 Task: Create Board Data Analytics to Workspace Email Marketing Agencies. Create Board Sales Forecasting and Goal Setting to Workspace Email Marketing Agencies. Create Board Content Marketing Case Study Creation and Promotion Strategy to Workspace Email Marketing Agencies
Action: Mouse moved to (418, 79)
Screenshot: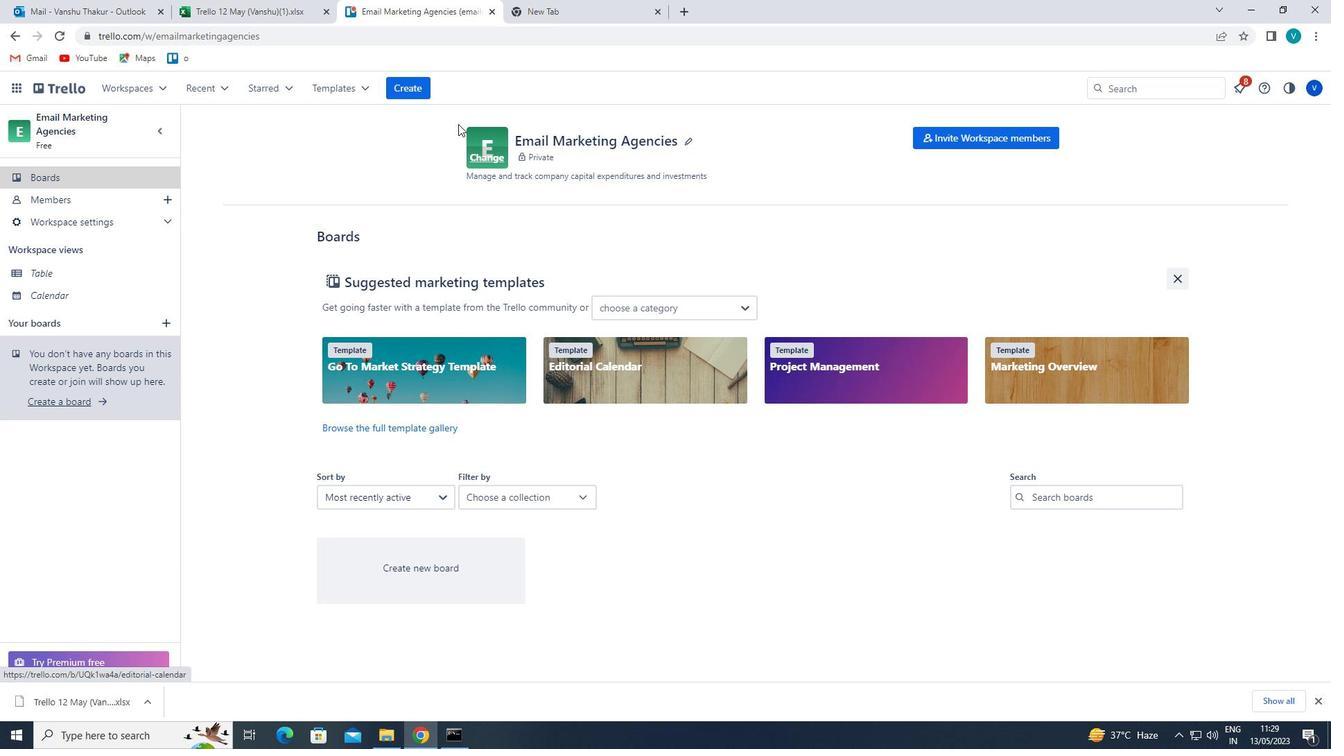 
Action: Mouse pressed left at (418, 79)
Screenshot: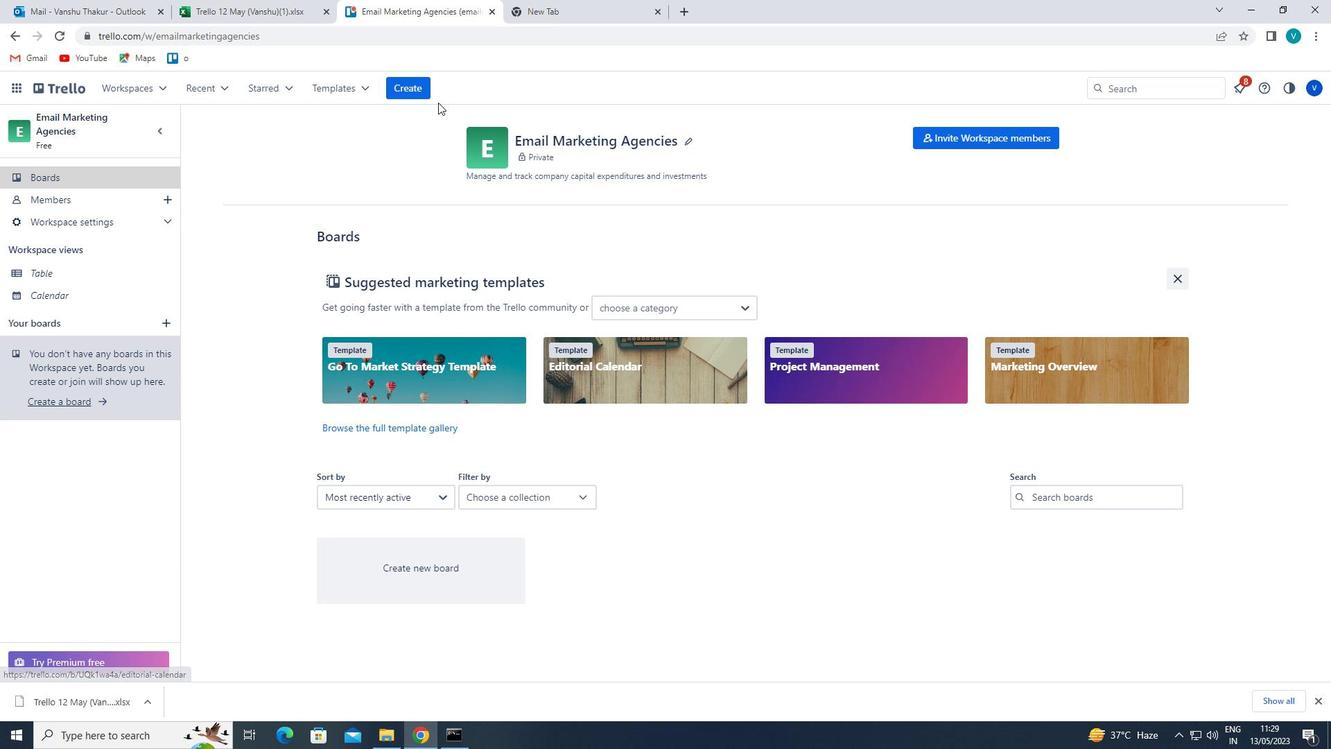 
Action: Mouse moved to (443, 127)
Screenshot: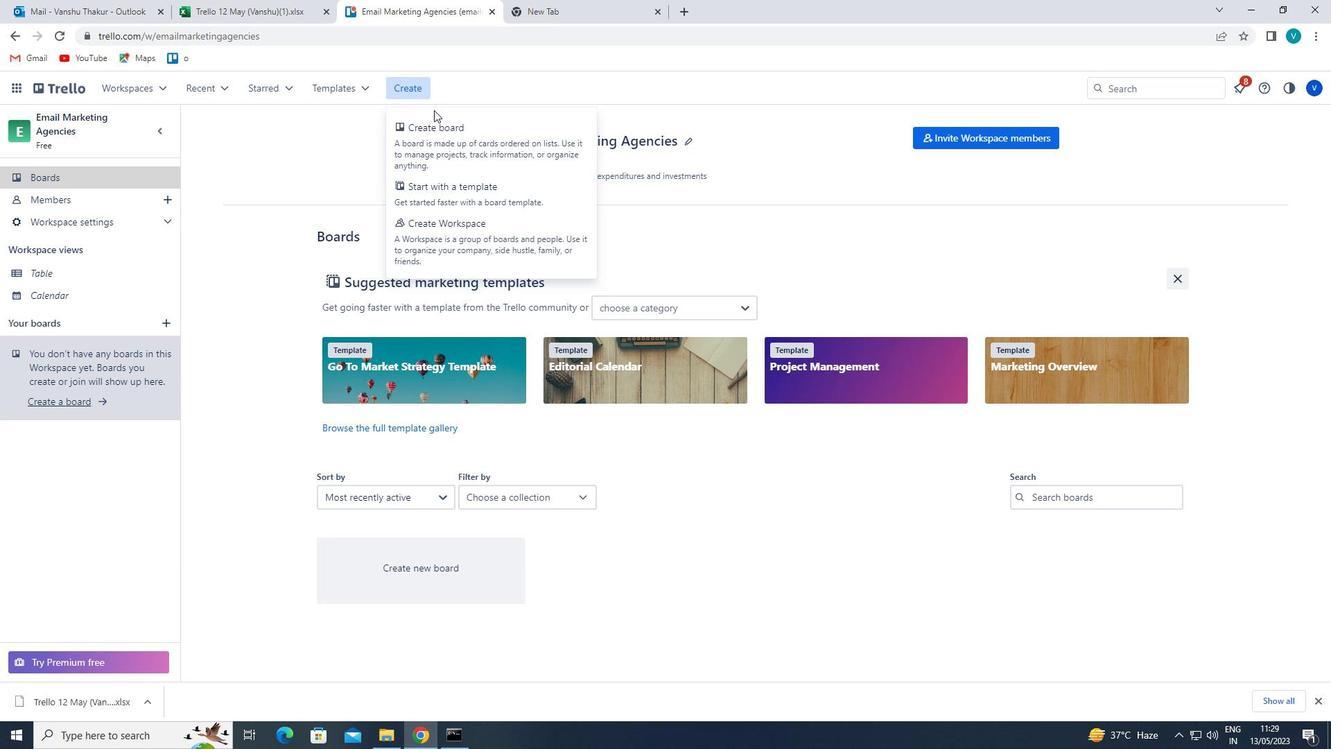 
Action: Mouse pressed left at (443, 127)
Screenshot: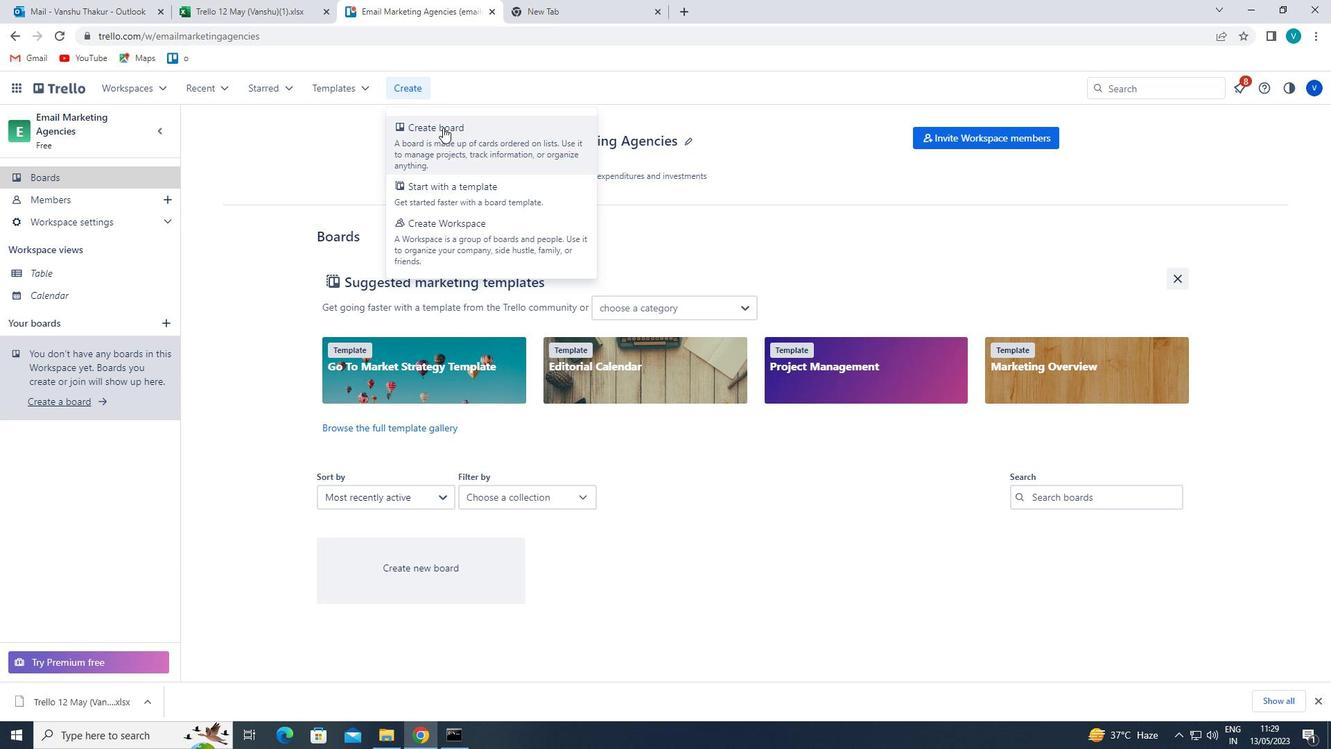 
Action: Mouse moved to (484, 332)
Screenshot: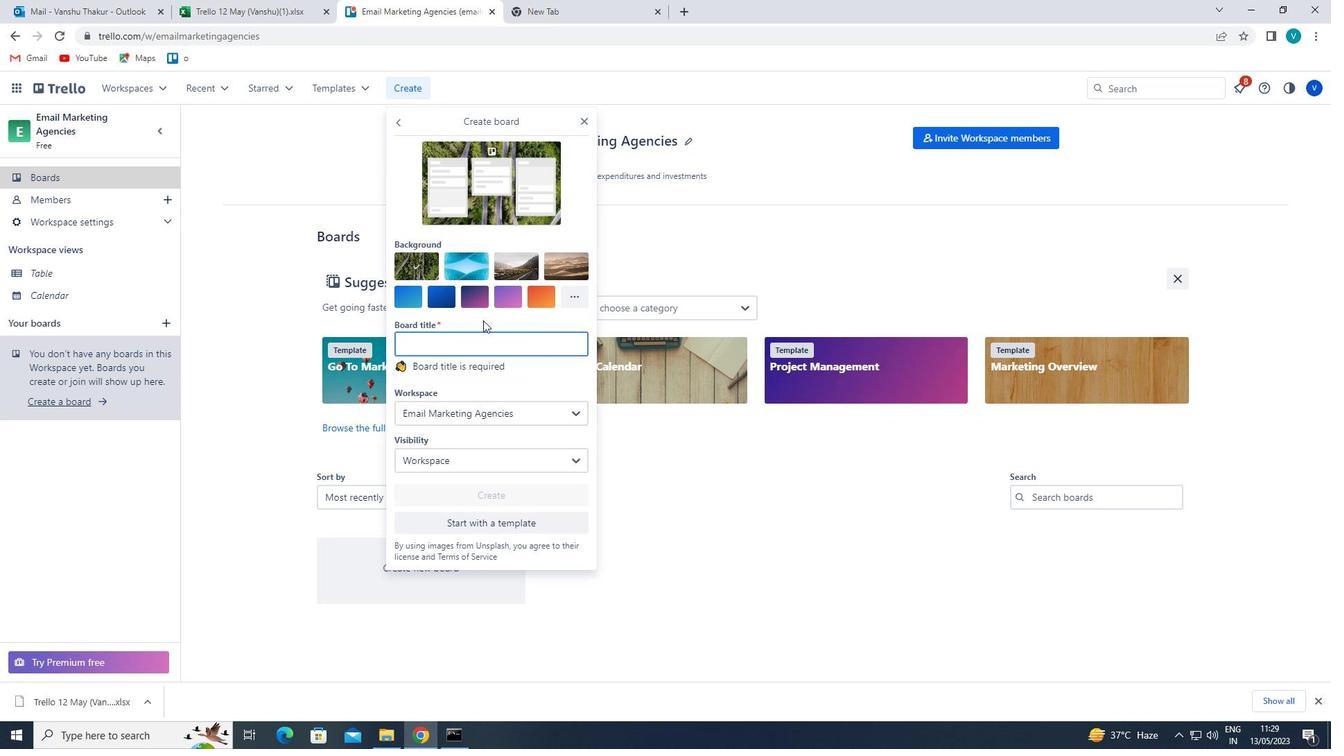 
Action: Mouse pressed left at (484, 332)
Screenshot: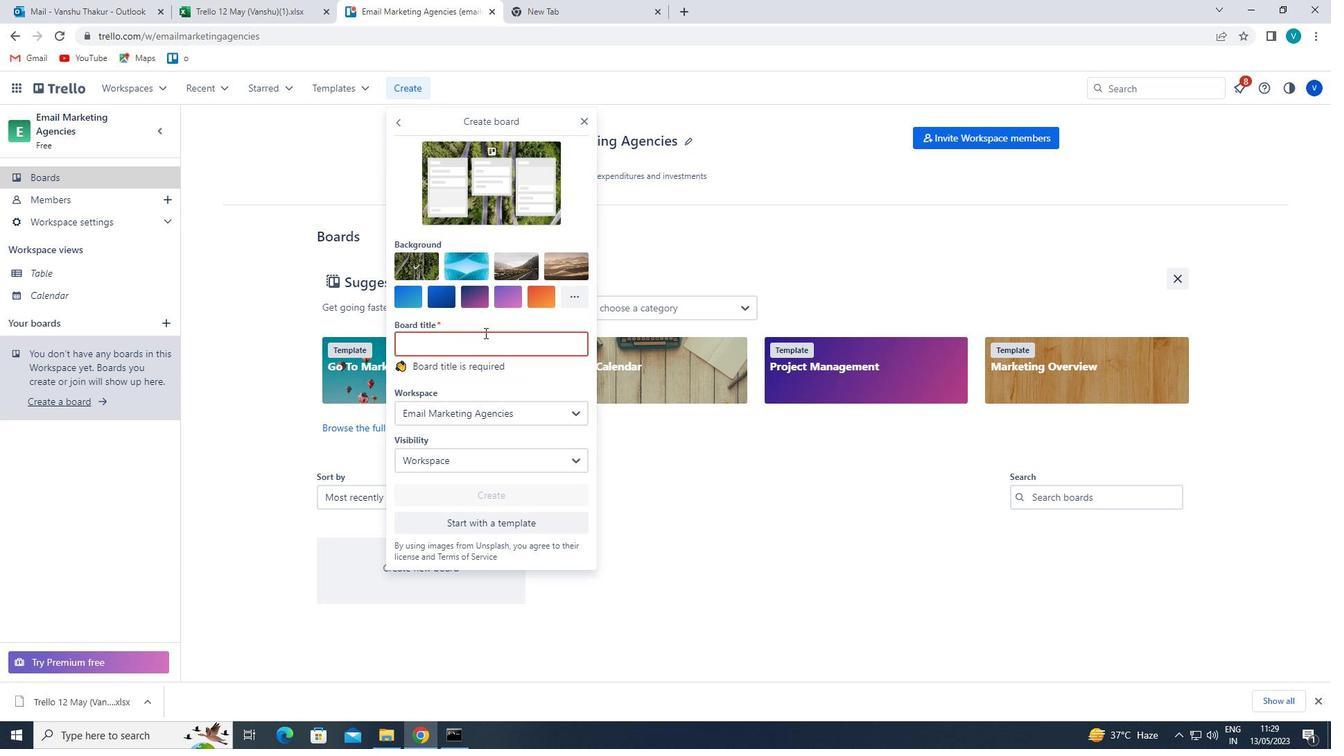 
Action: Key pressed <Key.shift>DATA<Key.space><Key.shift><Key.shift>ANALYTICS
Screenshot: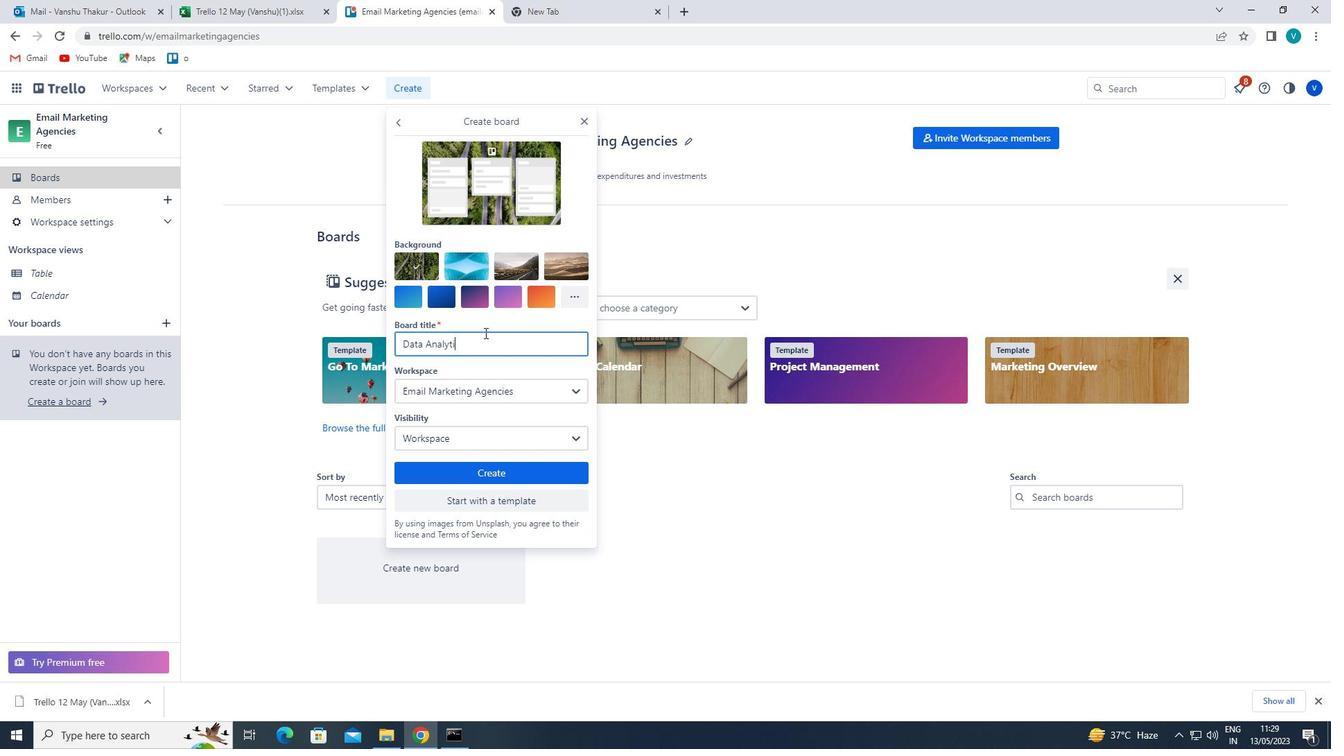 
Action: Mouse moved to (497, 470)
Screenshot: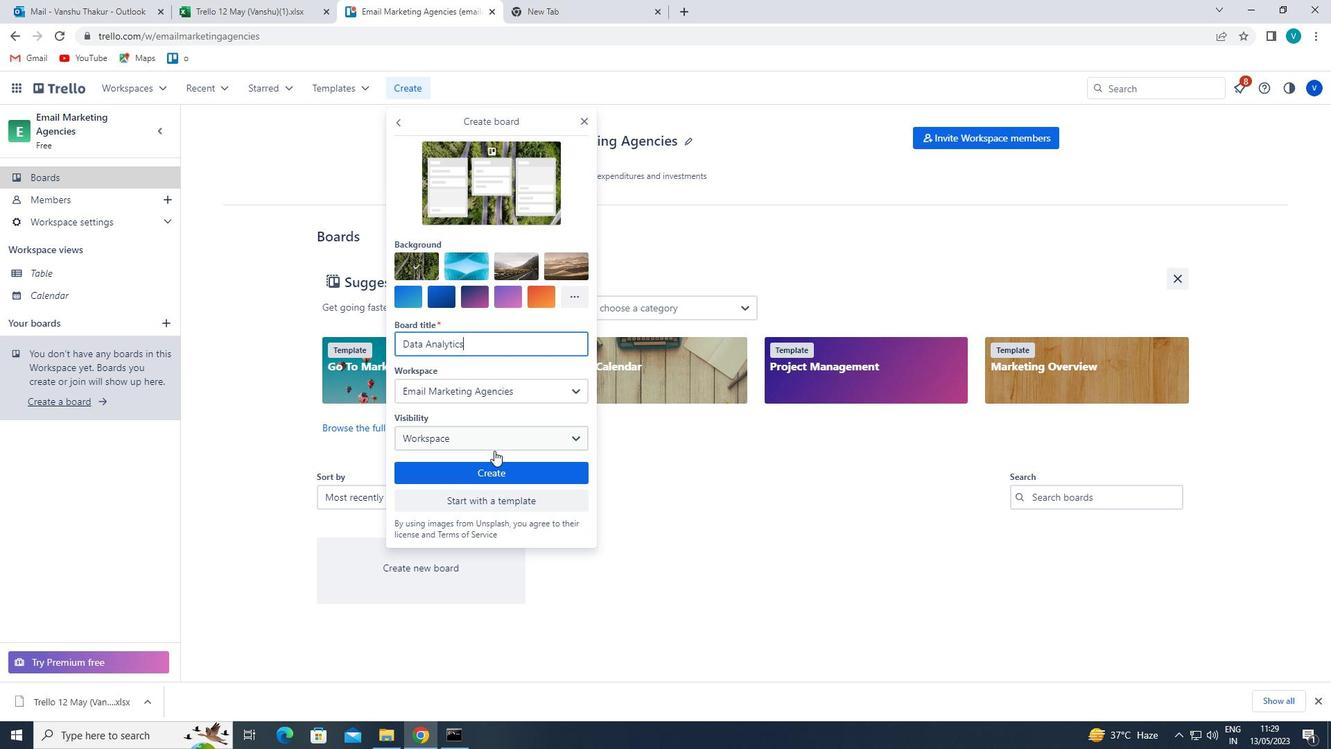 
Action: Mouse pressed left at (497, 470)
Screenshot: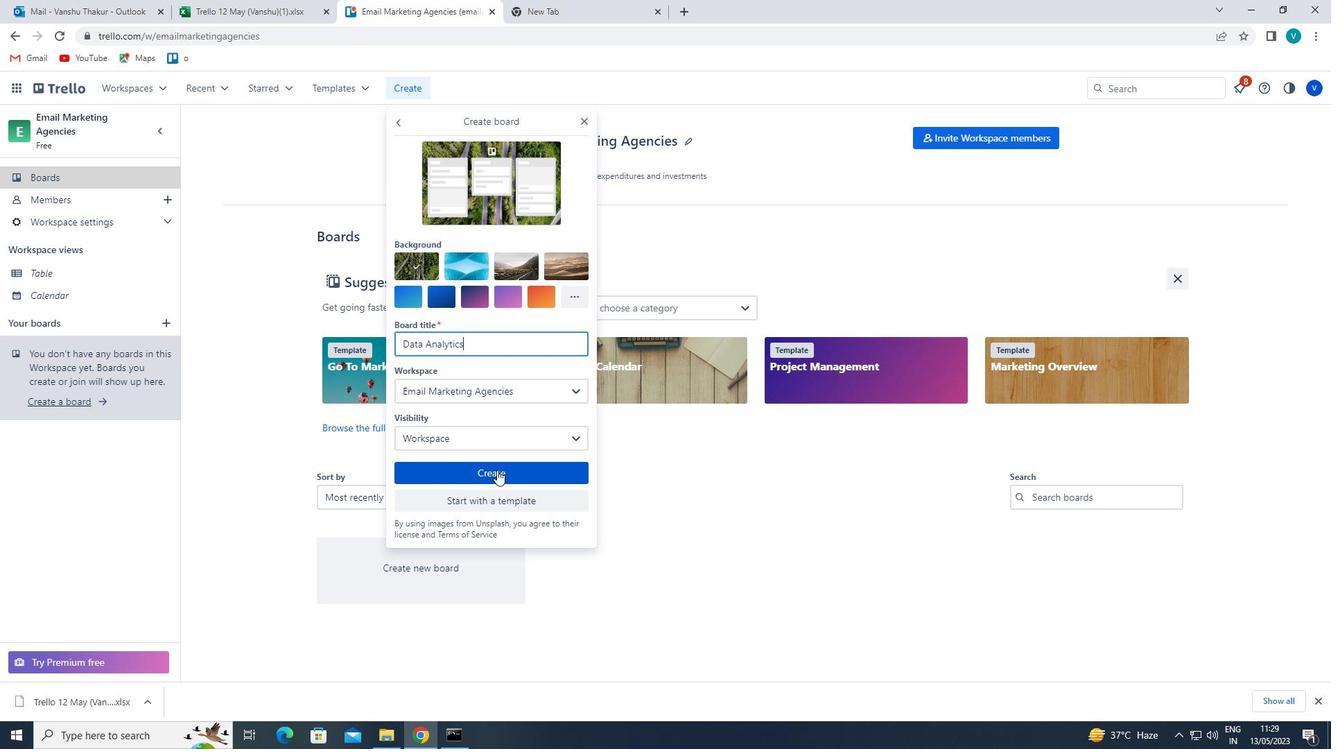 
Action: Mouse moved to (418, 81)
Screenshot: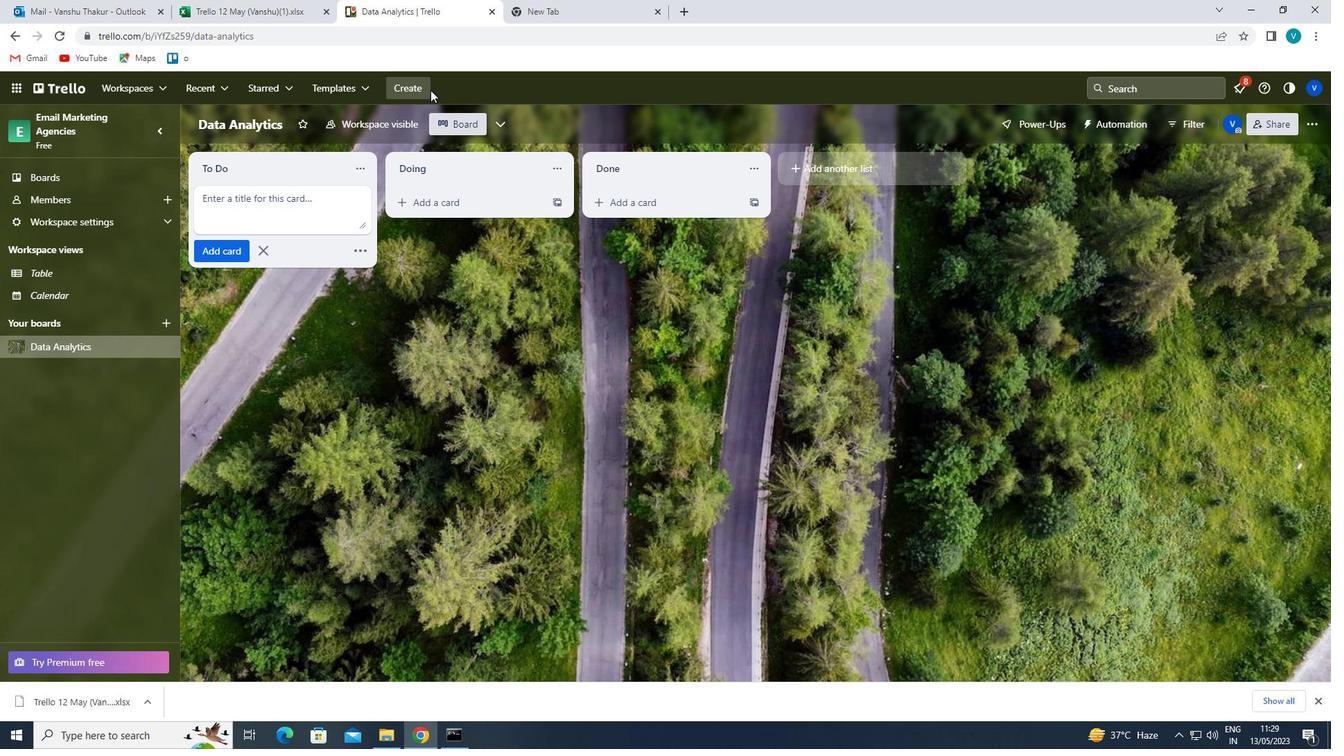 
Action: Mouse pressed left at (418, 81)
Screenshot: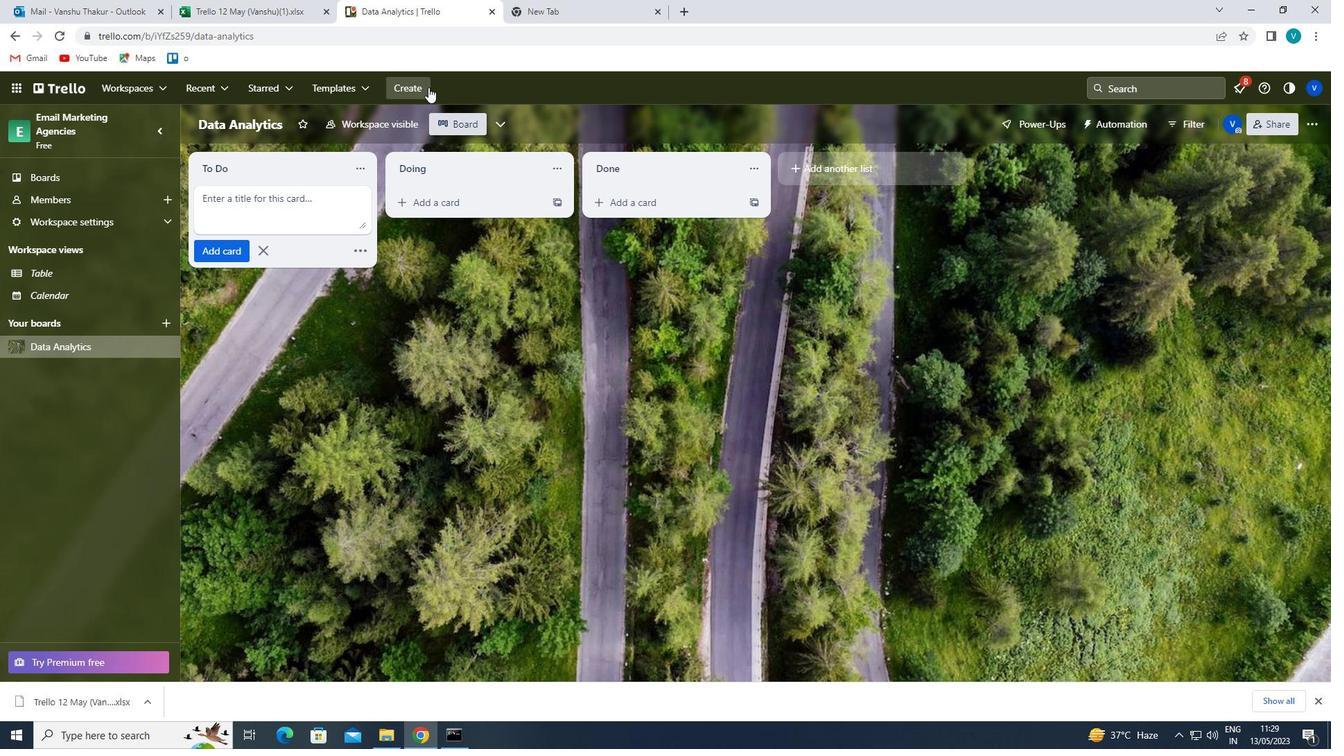 
Action: Mouse moved to (432, 131)
Screenshot: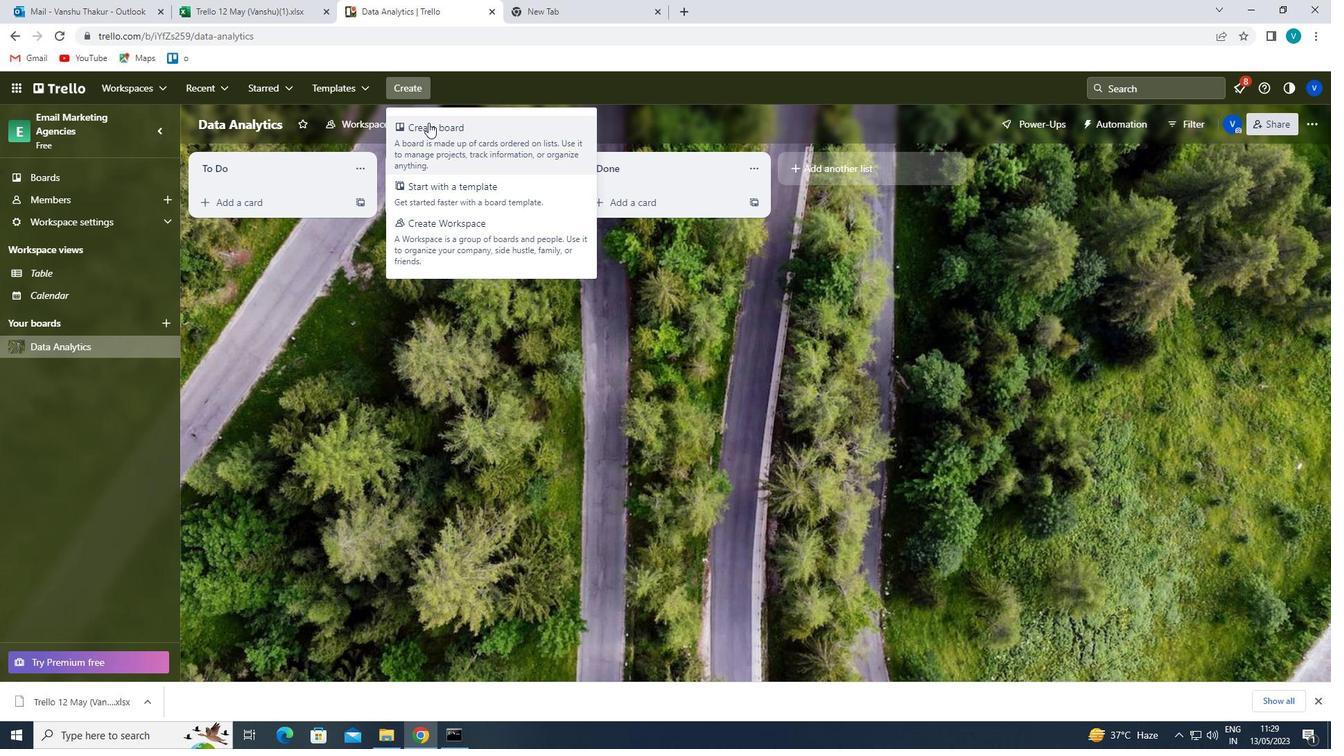 
Action: Mouse pressed left at (432, 131)
Screenshot: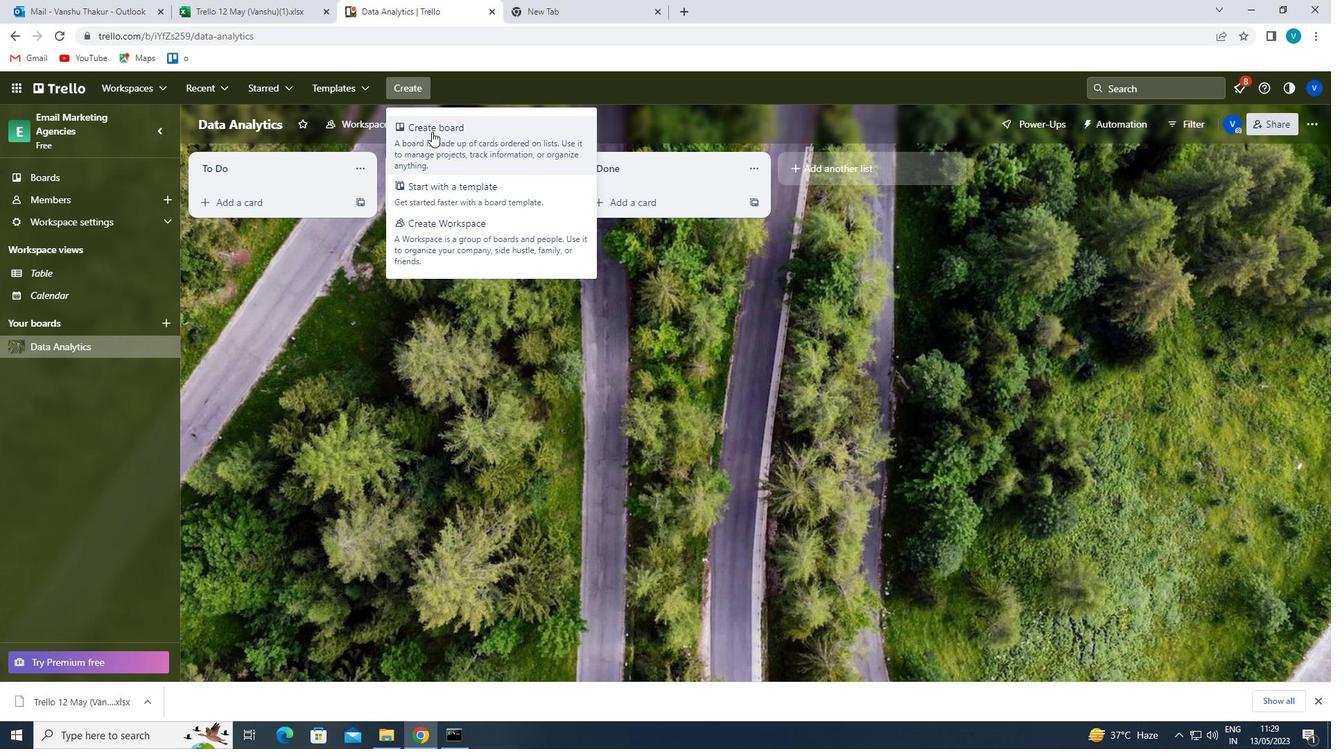 
Action: Key pressed <Key.shift>SALES<Key.space><Key.shift>FORECASTING<Key.space>AND<Key.space><Key.shift>GOAL<Key.space><Key.shift>SETTING
Screenshot: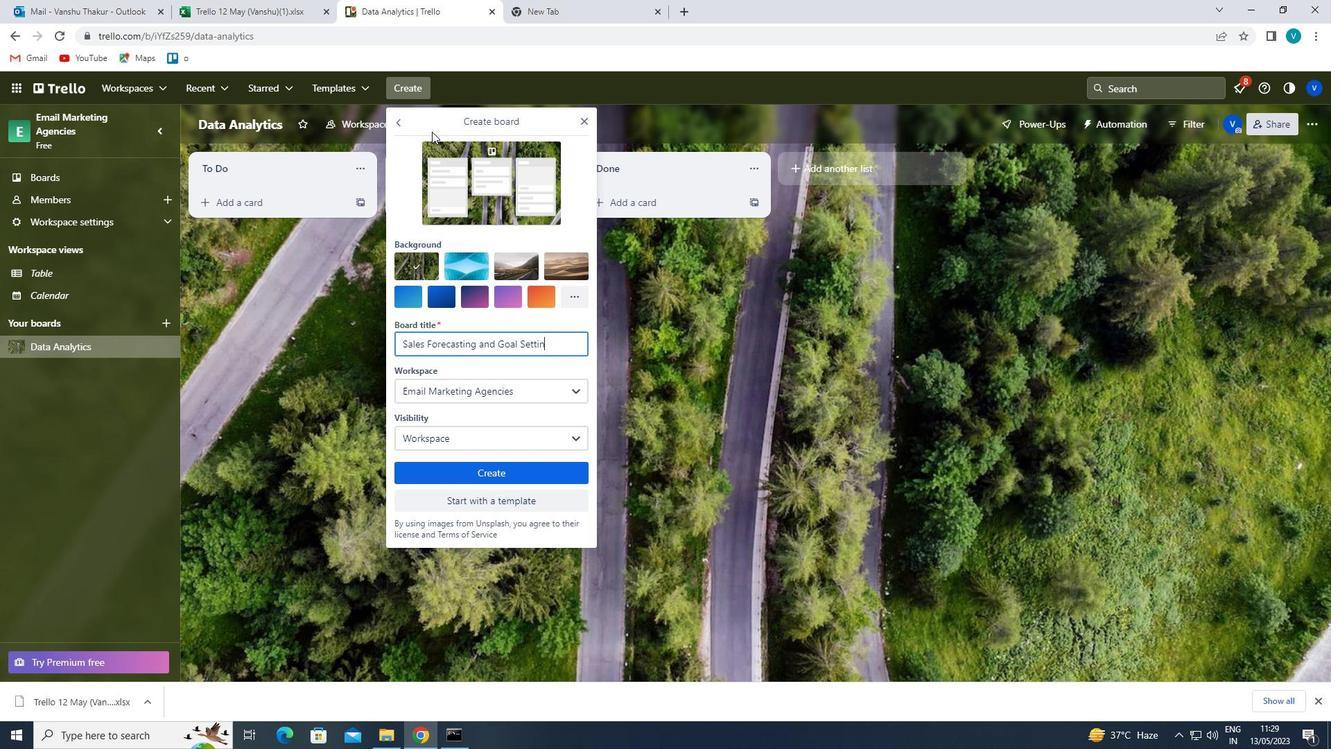 
Action: Mouse moved to (497, 463)
Screenshot: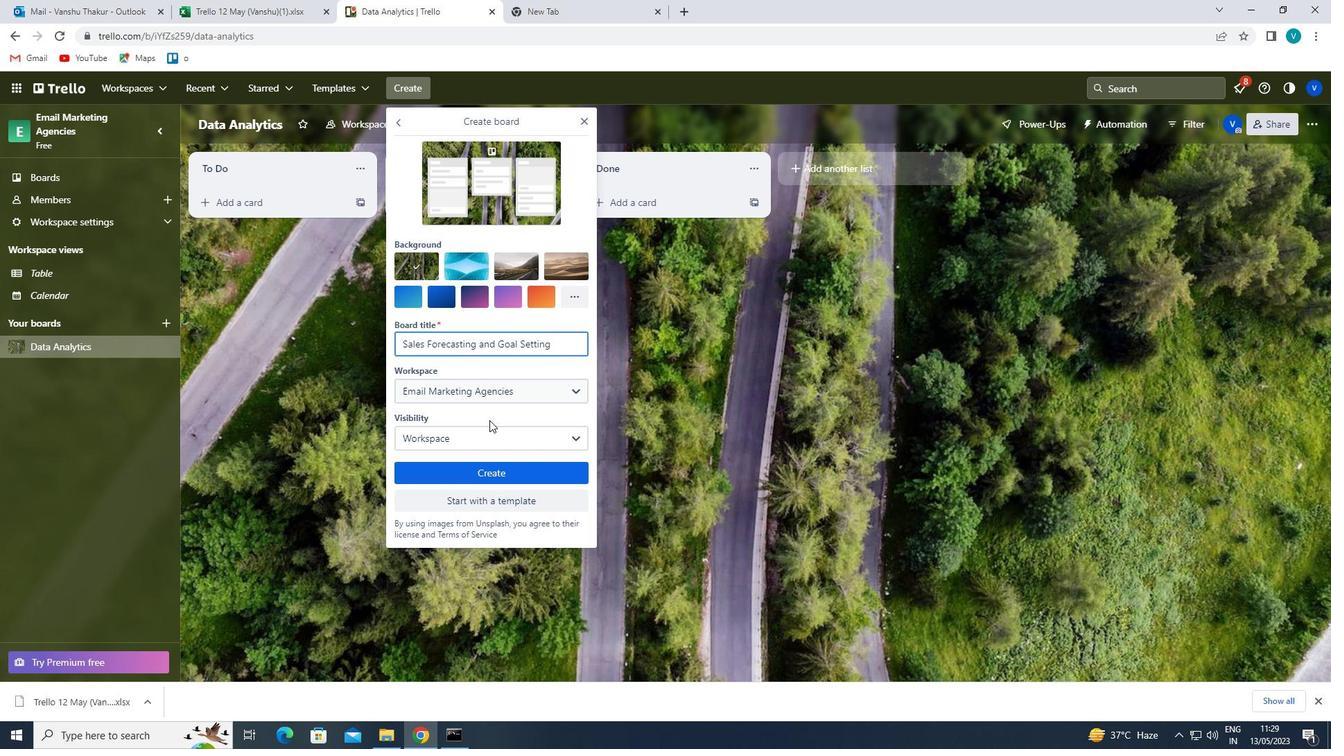 
Action: Mouse pressed left at (497, 463)
Screenshot: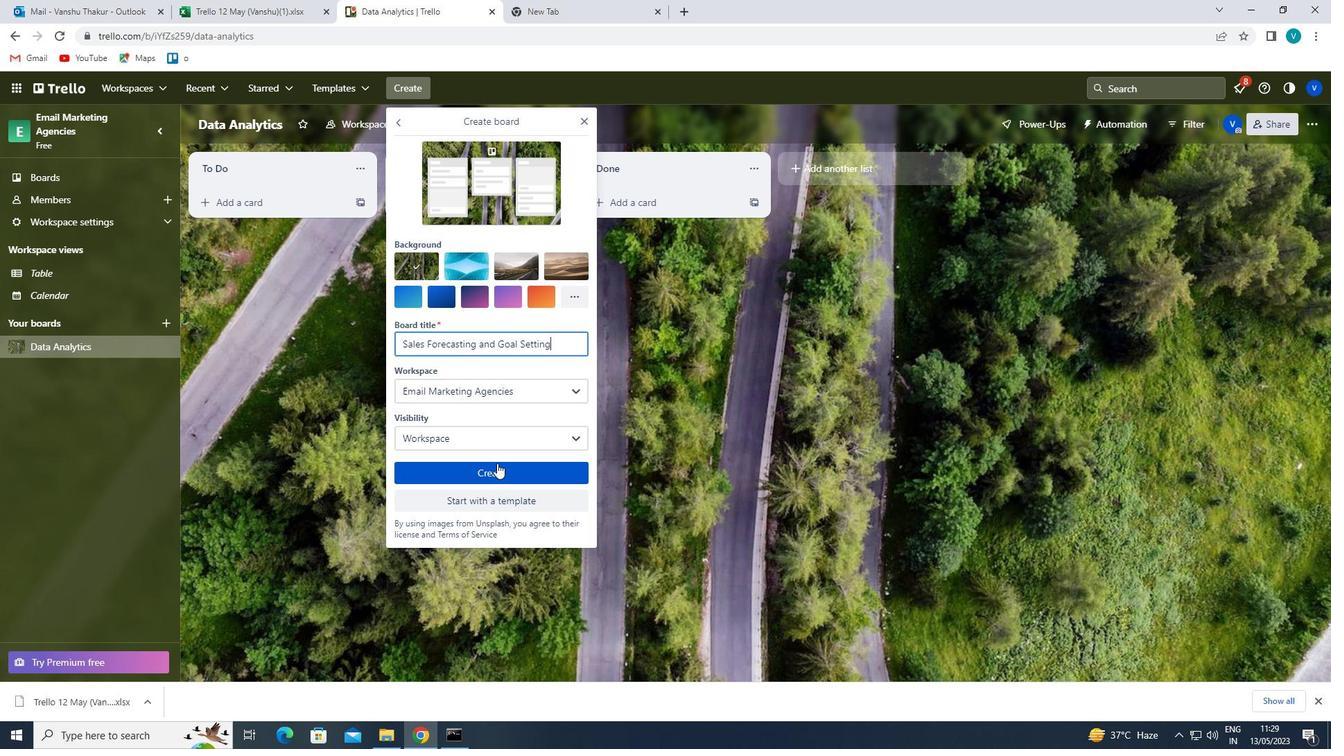 
Action: Mouse moved to (408, 82)
Screenshot: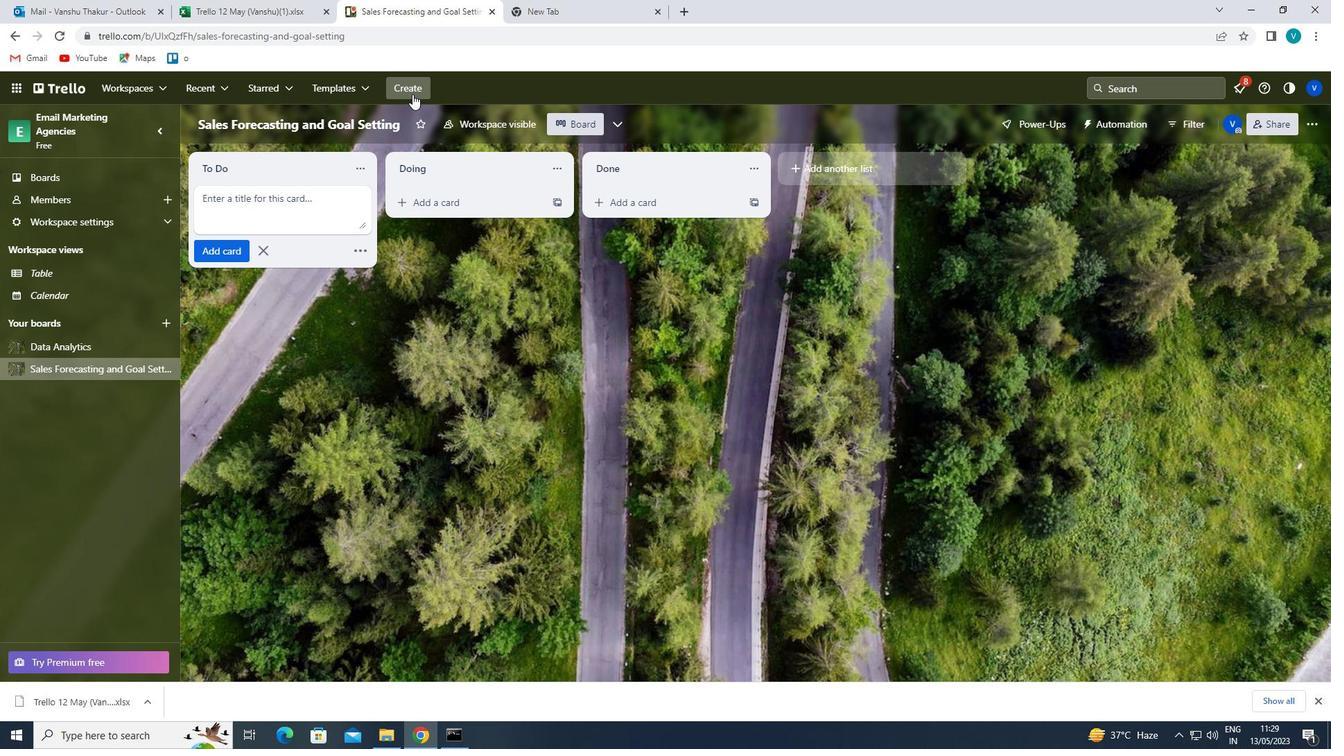 
Action: Mouse pressed left at (408, 82)
Screenshot: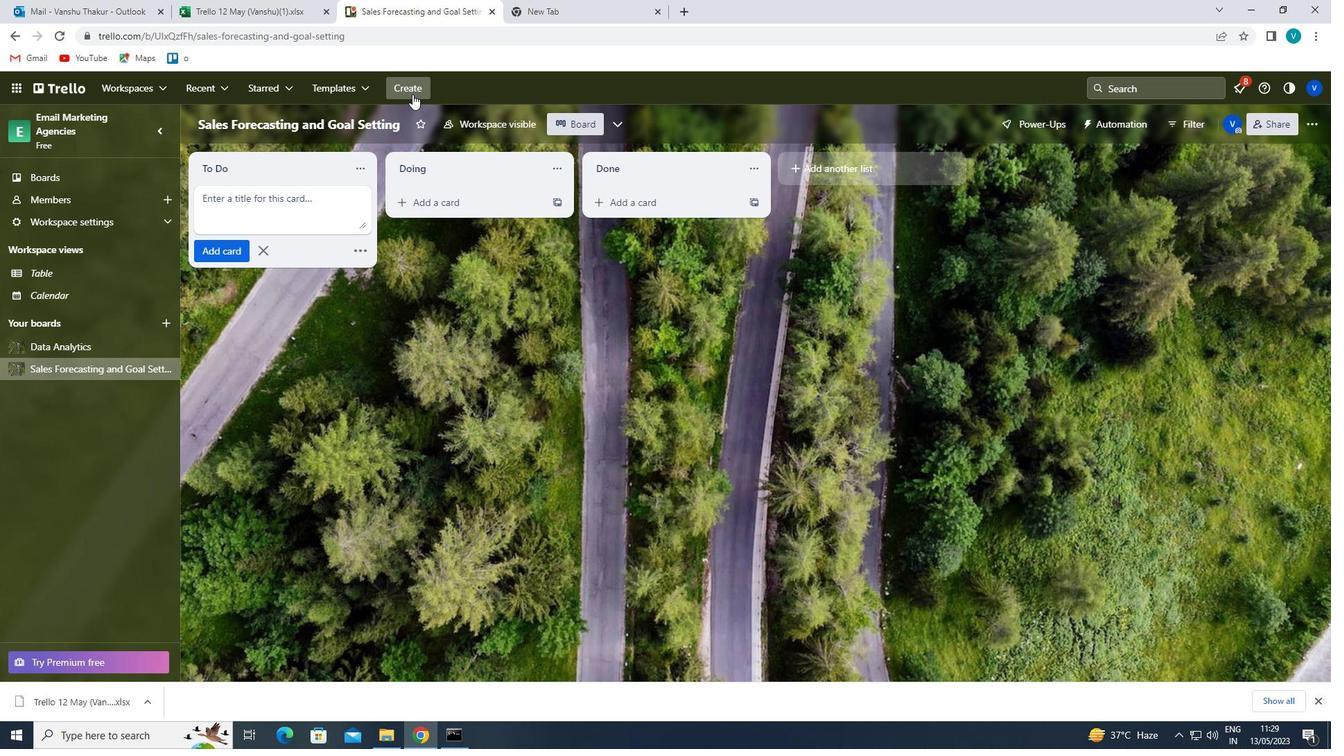 
Action: Mouse moved to (427, 128)
Screenshot: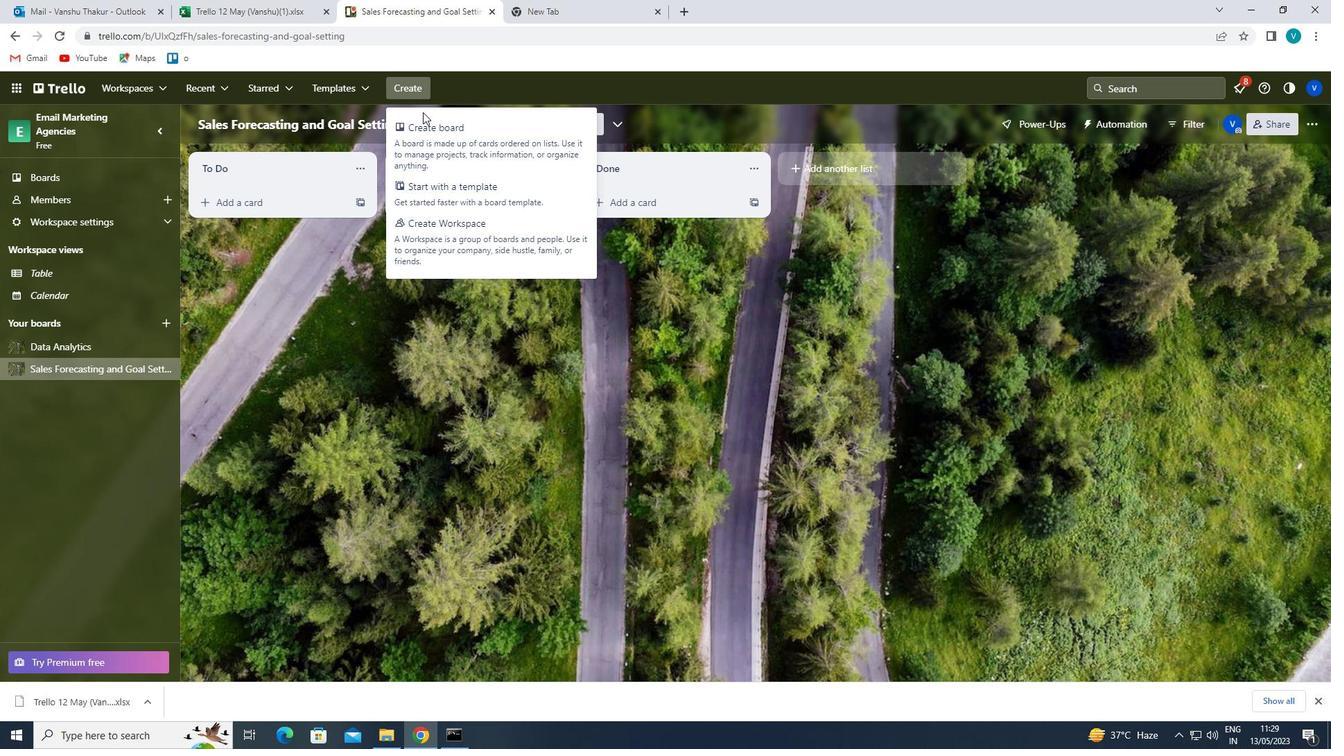 
Action: Mouse pressed left at (427, 128)
Screenshot: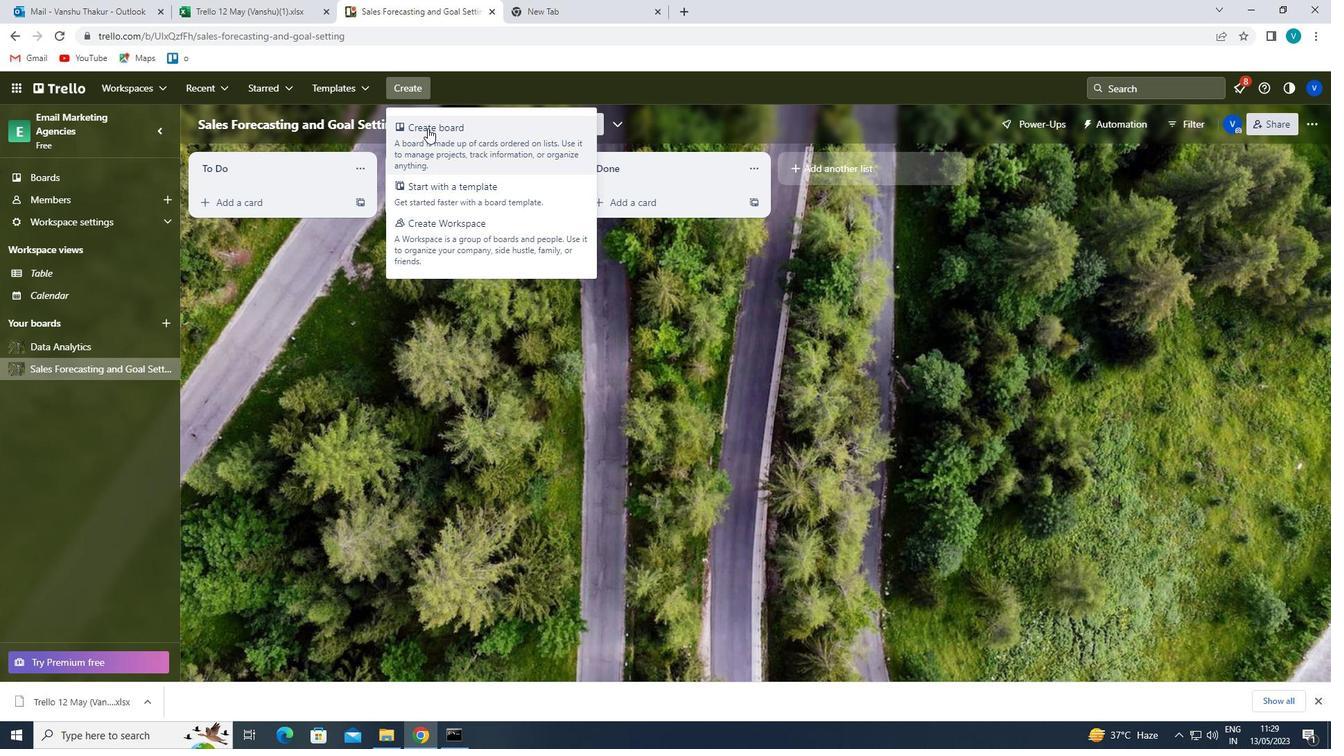 
Action: Mouse moved to (432, 336)
Screenshot: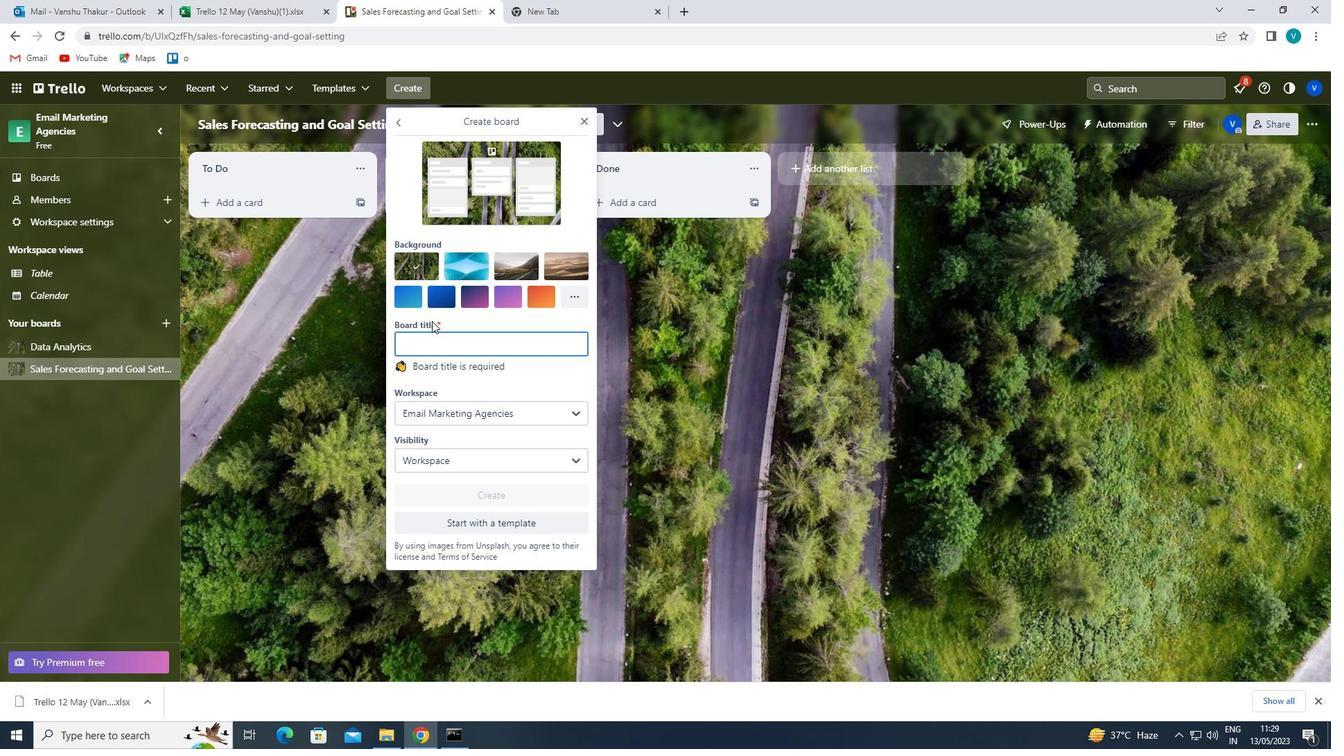 
Action: Mouse pressed left at (432, 336)
Screenshot: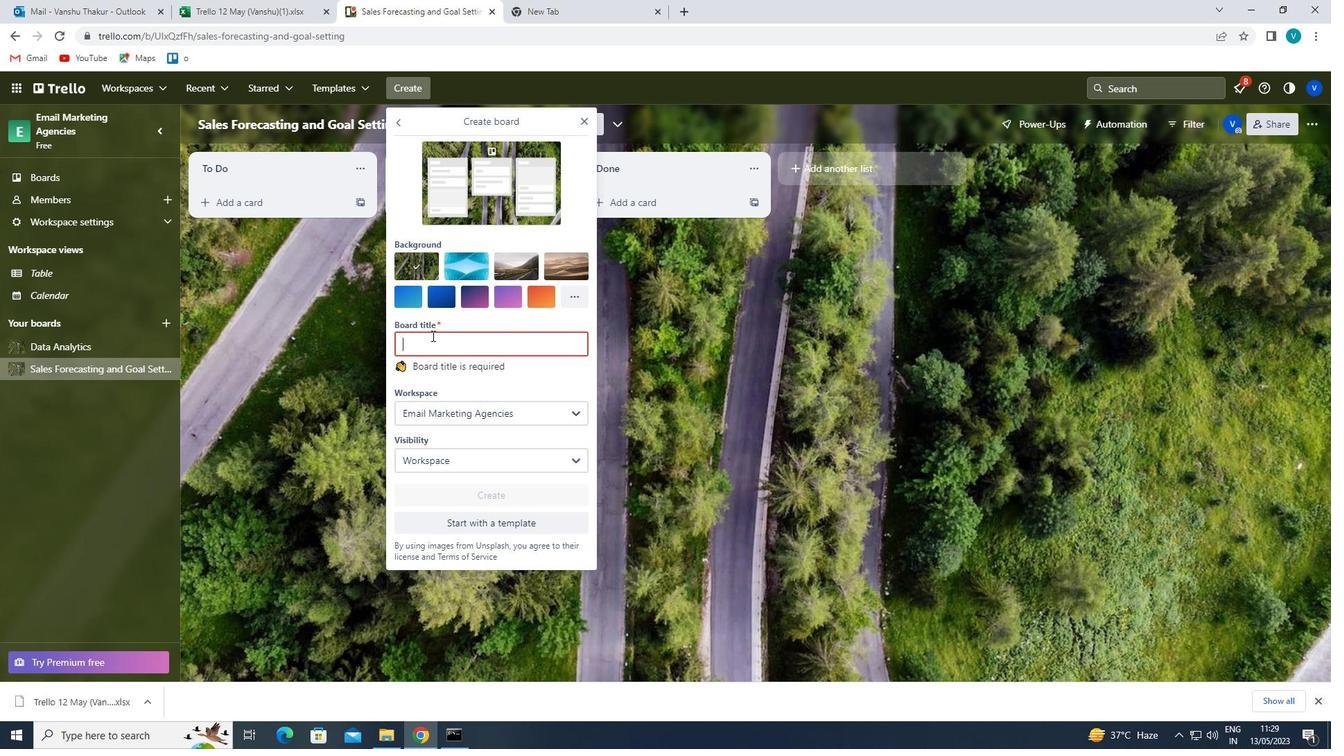 
Action: Mouse moved to (430, 335)
Screenshot: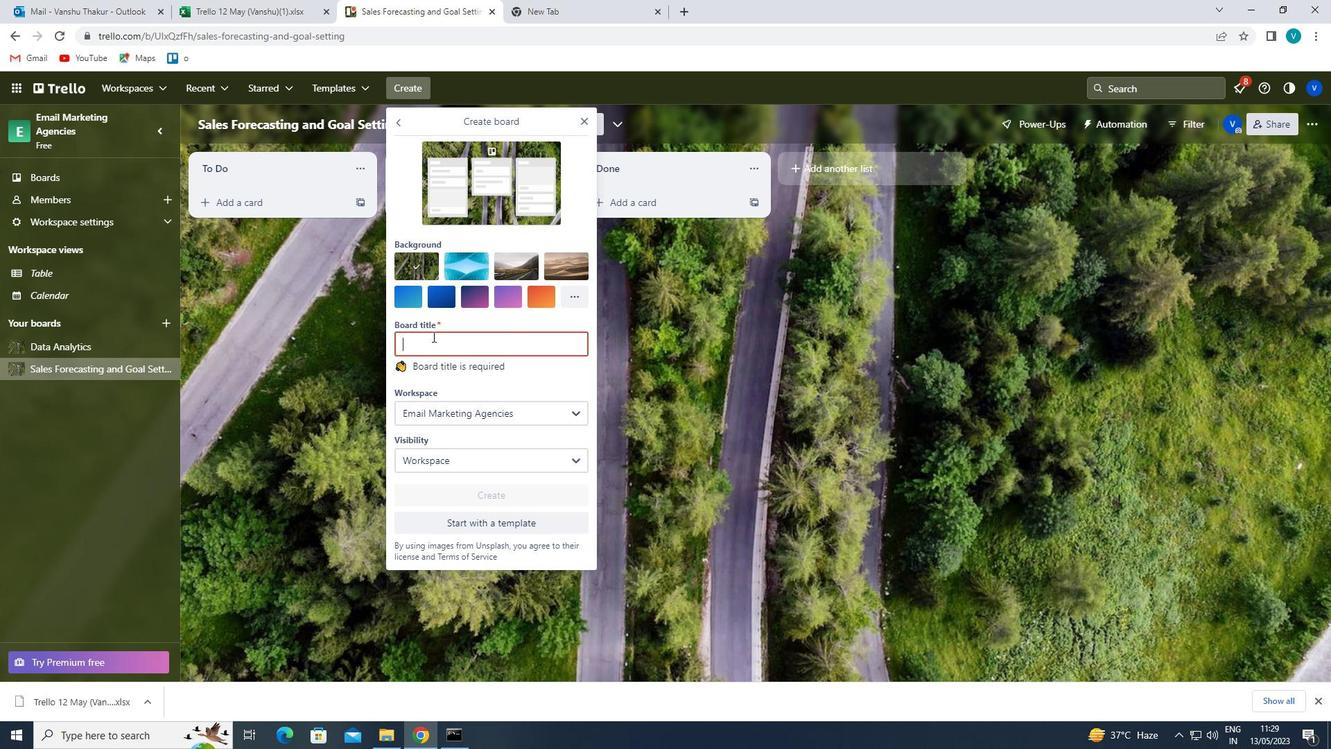 
Action: Key pressed <Key.shift>CONTENT<Key.space><Key.shift>MARKETING<Key.space><Key.shift>CAE<Key.backspace>SE<Key.space><Key.shift>STUF<Key.backspace>DY<Key.space><Key.shift>V<Key.backspace><Key.shift>CREATION<Key.space>AND<Key.space><Key.shift>PROMOTION<Key.space><Key.shift>STRATEGY
Screenshot: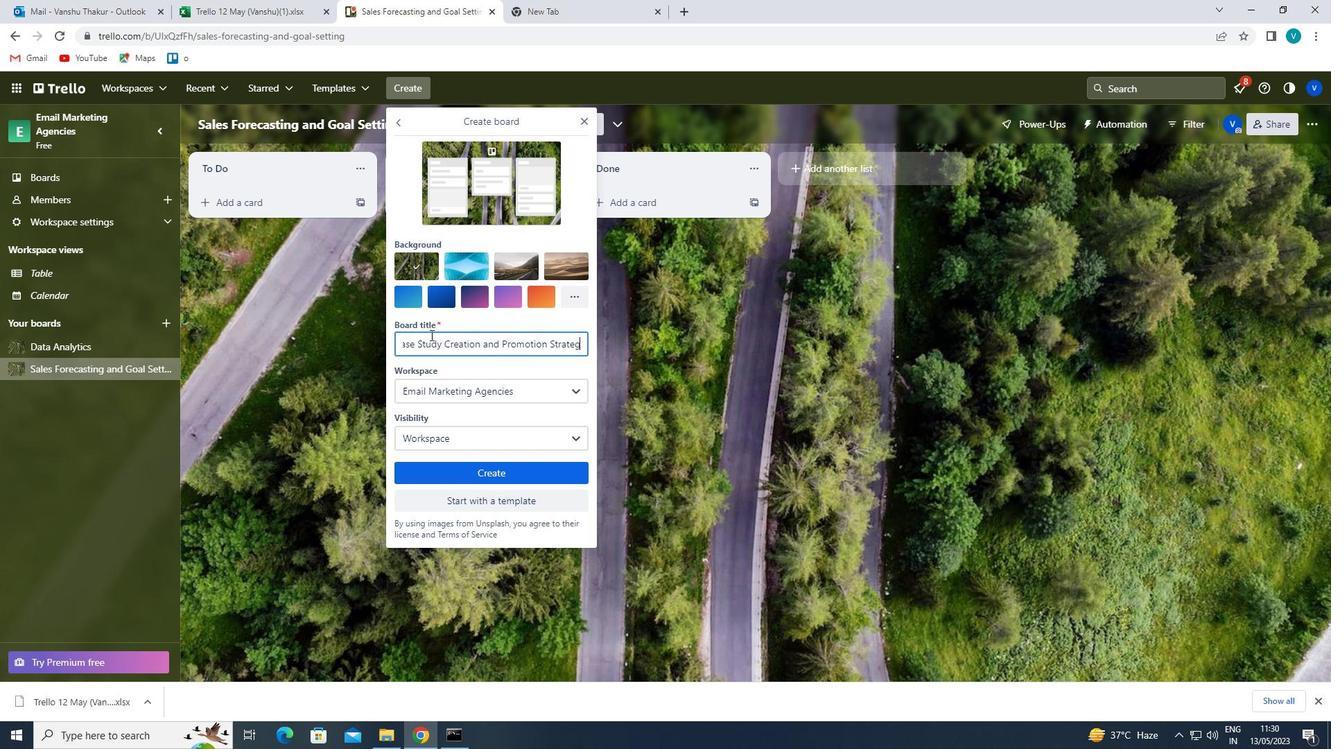 
Action: Mouse moved to (488, 472)
Screenshot: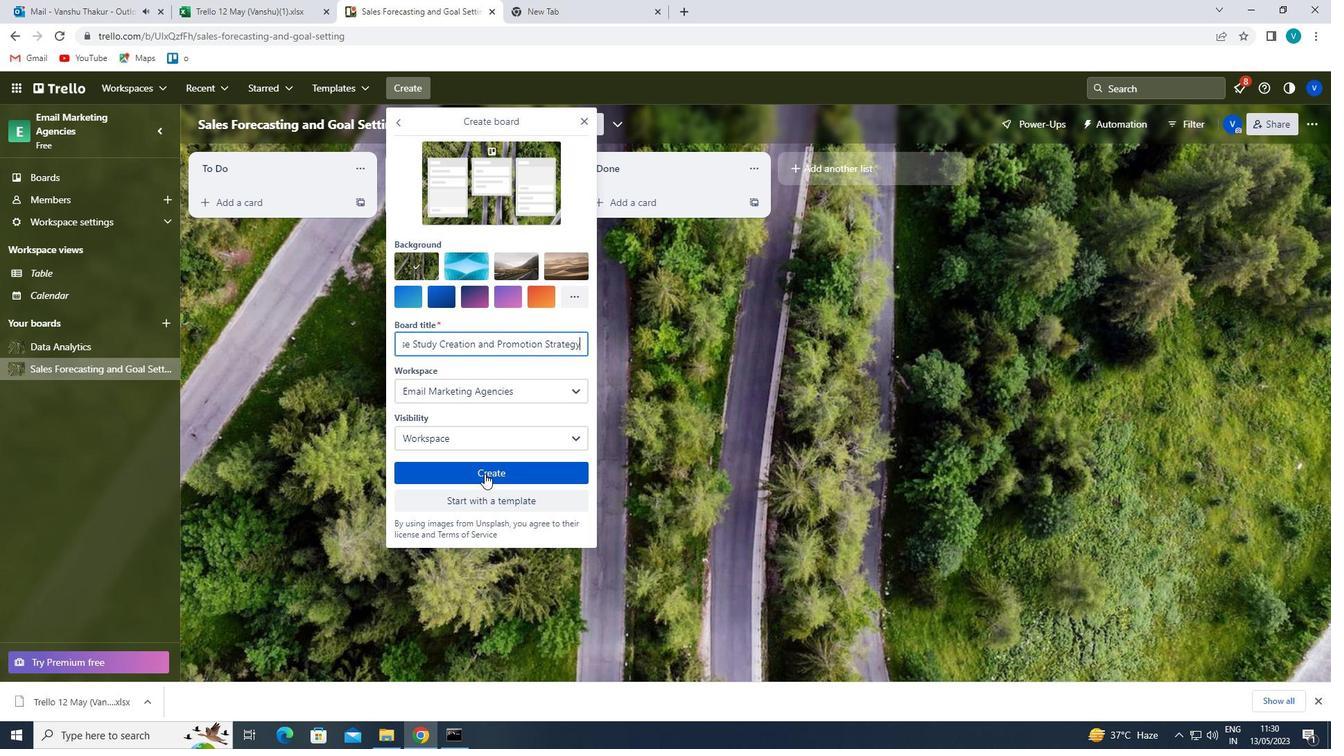 
Action: Mouse pressed left at (488, 472)
Screenshot: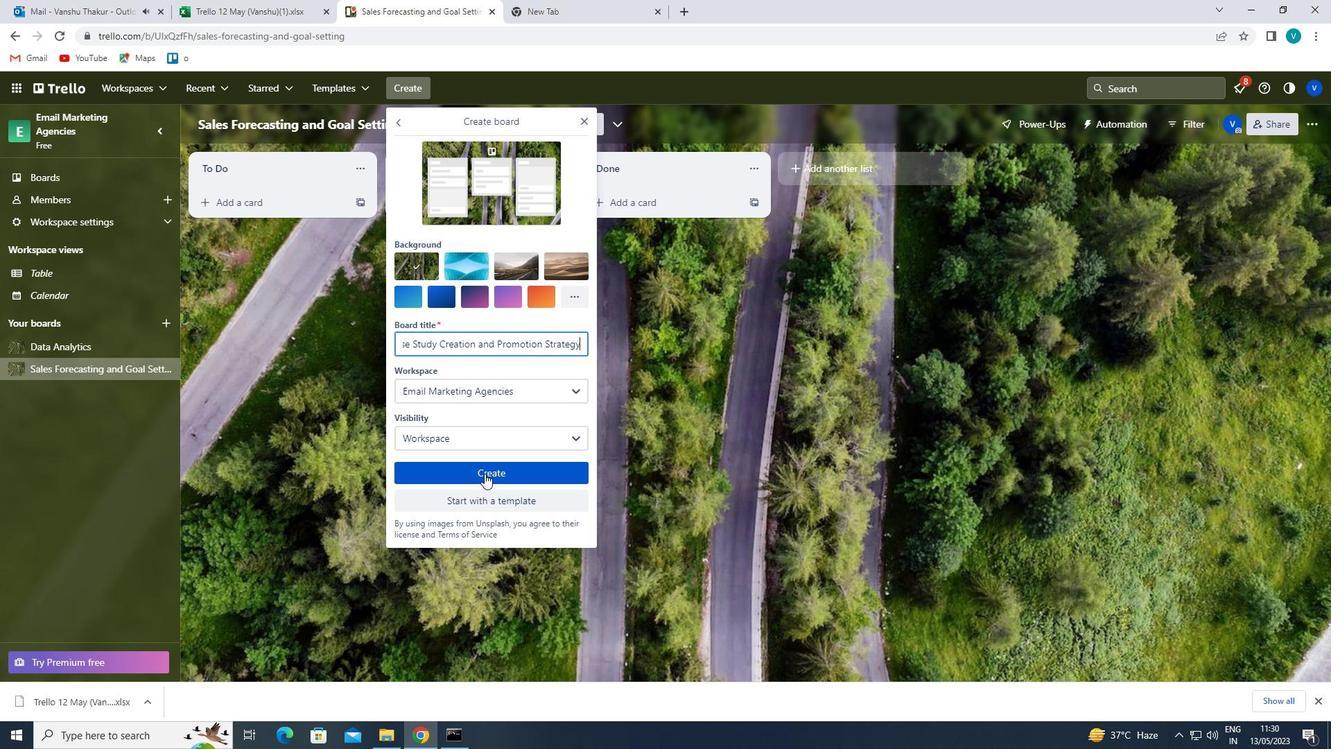 
